 Task: Create a section DevOps Automation Sprint and in the section, add a milestone Data Governance in the project AquaVue
Action: Mouse moved to (55, 270)
Screenshot: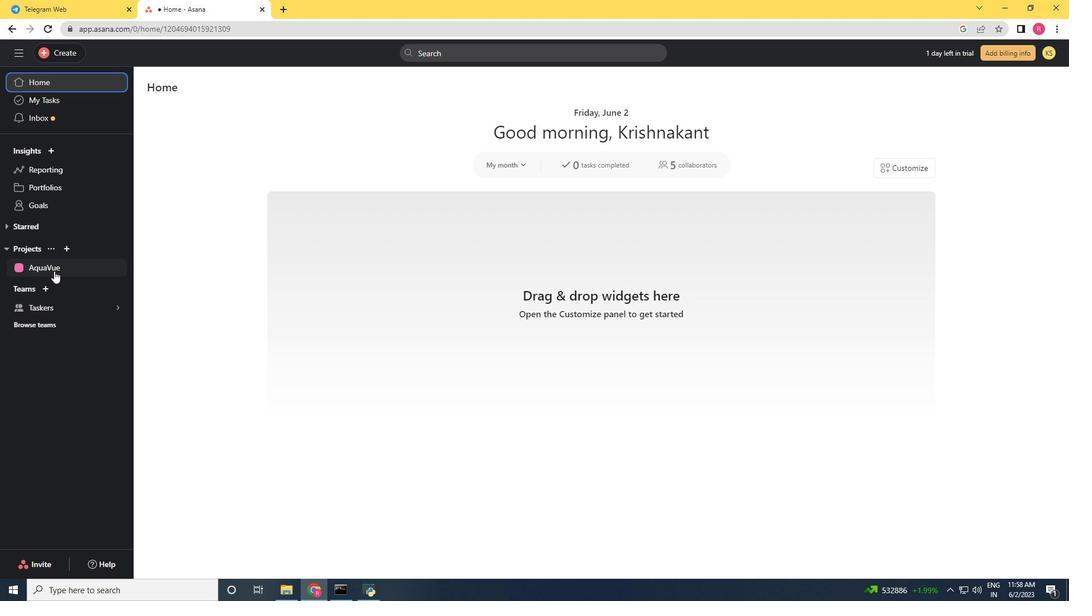 
Action: Mouse pressed left at (55, 270)
Screenshot: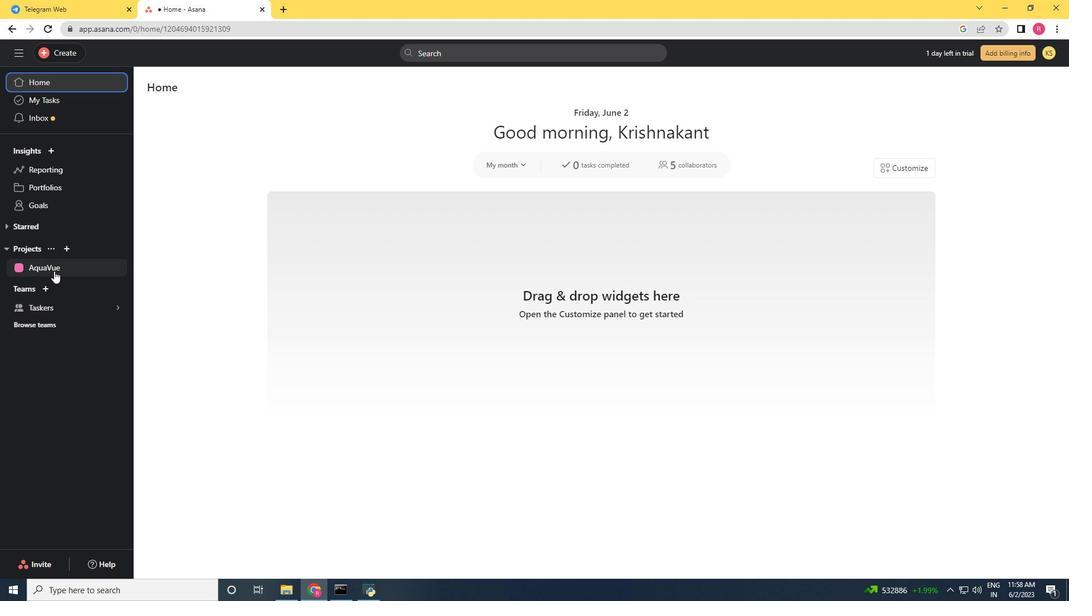 
Action: Mouse moved to (217, 336)
Screenshot: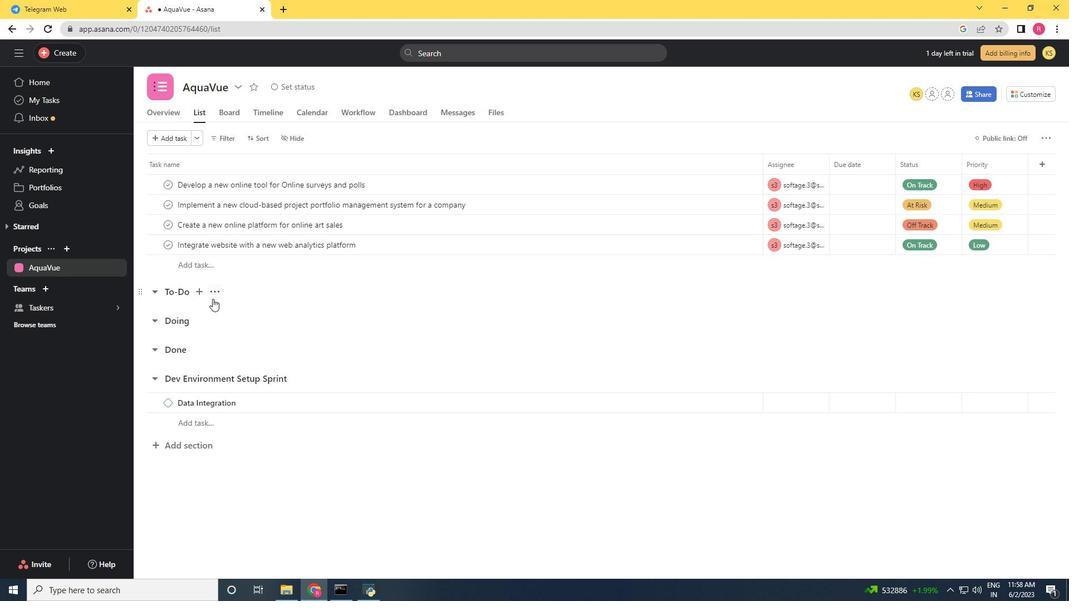 
Action: Mouse scrolled (214, 308) with delta (0, 0)
Screenshot: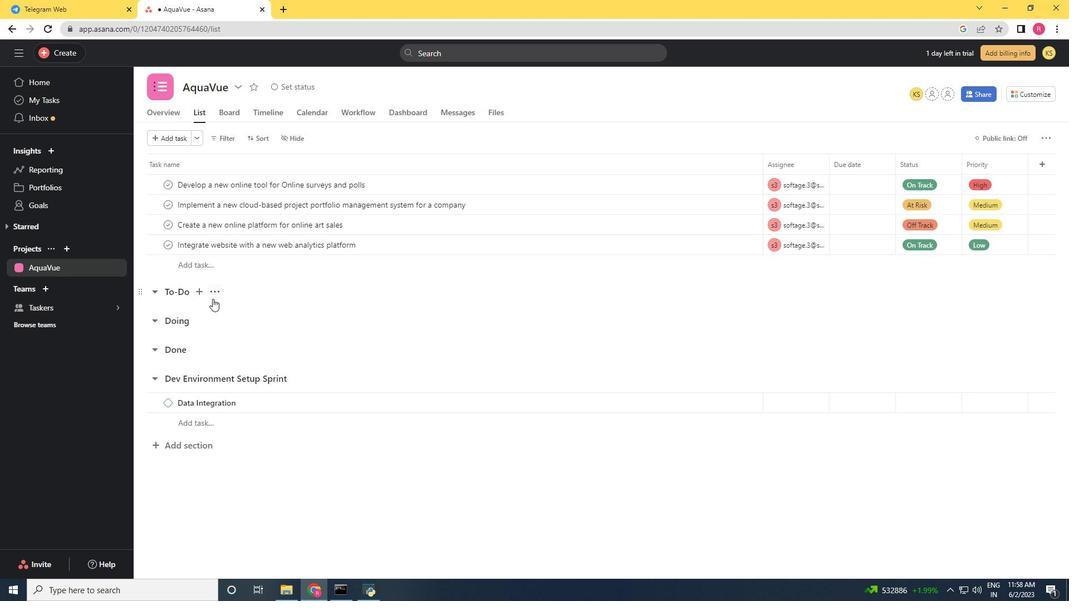 
Action: Mouse moved to (217, 338)
Screenshot: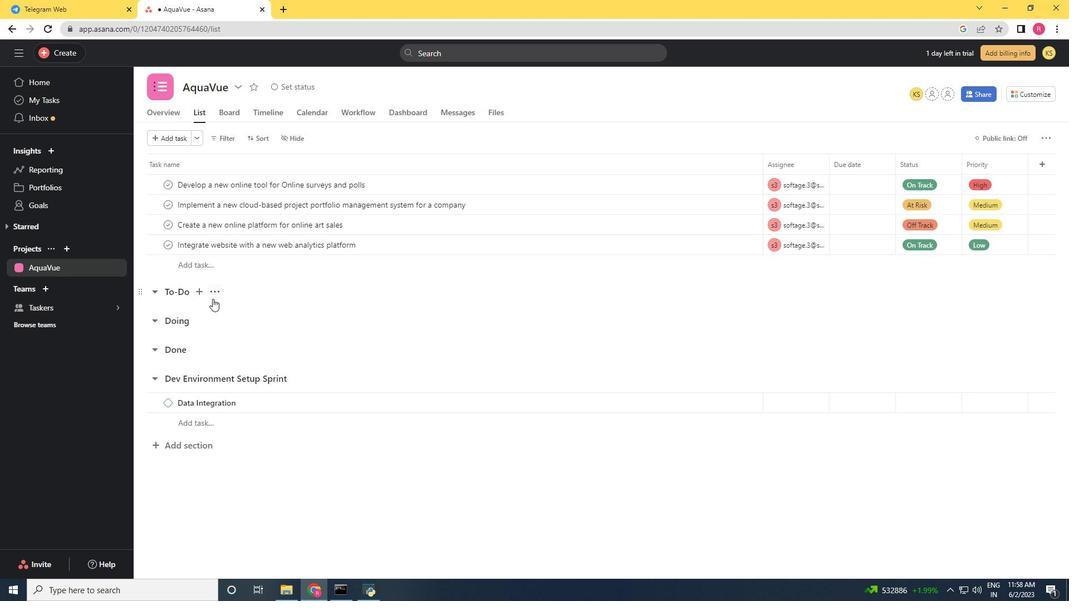 
Action: Mouse scrolled (216, 320) with delta (0, 0)
Screenshot: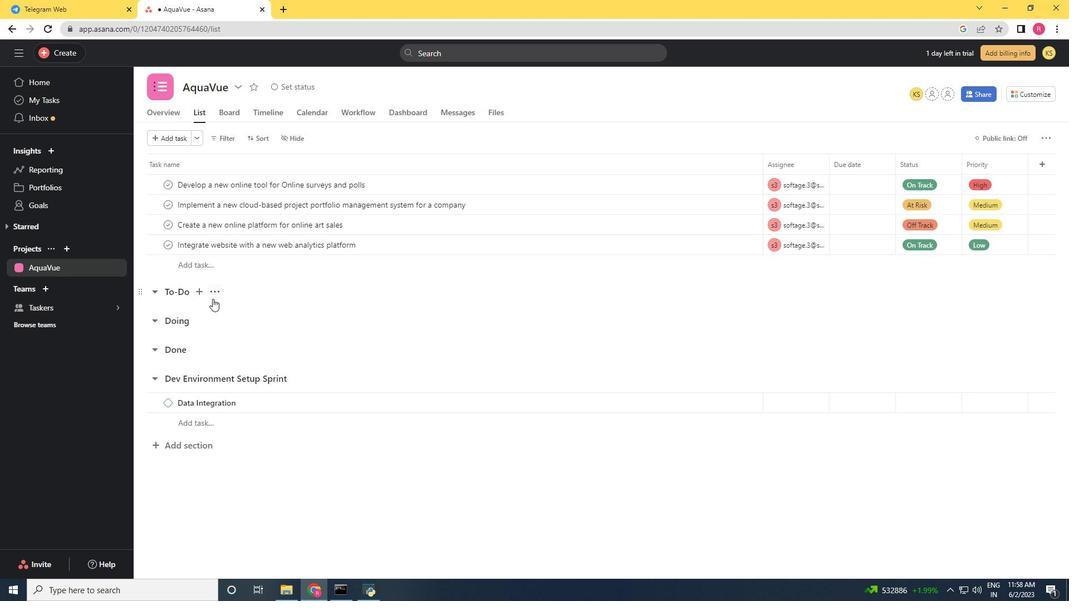 
Action: Mouse moved to (196, 442)
Screenshot: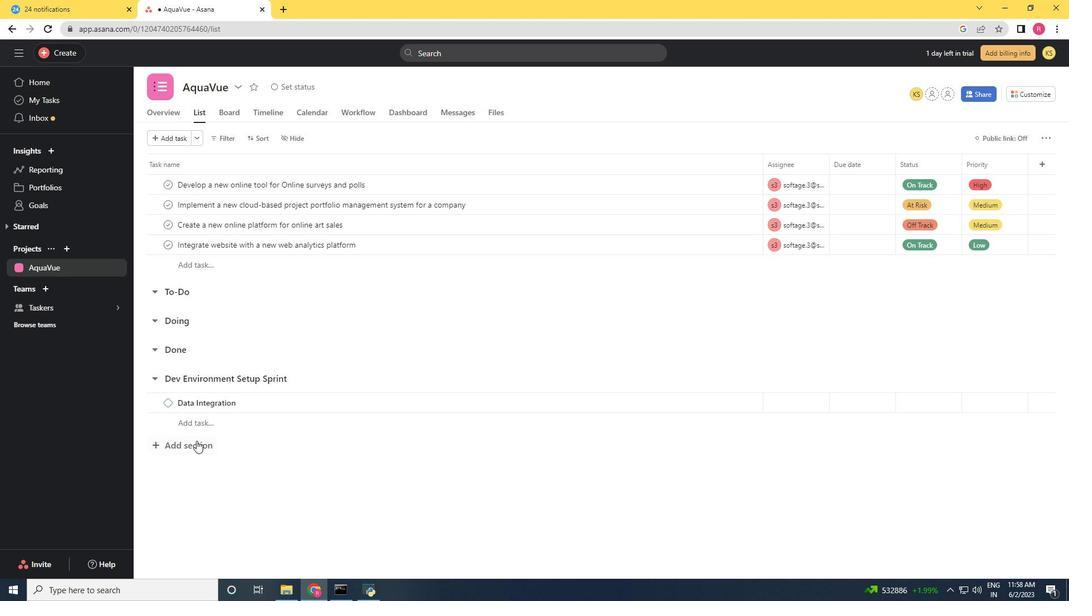 
Action: Mouse pressed left at (196, 442)
Screenshot: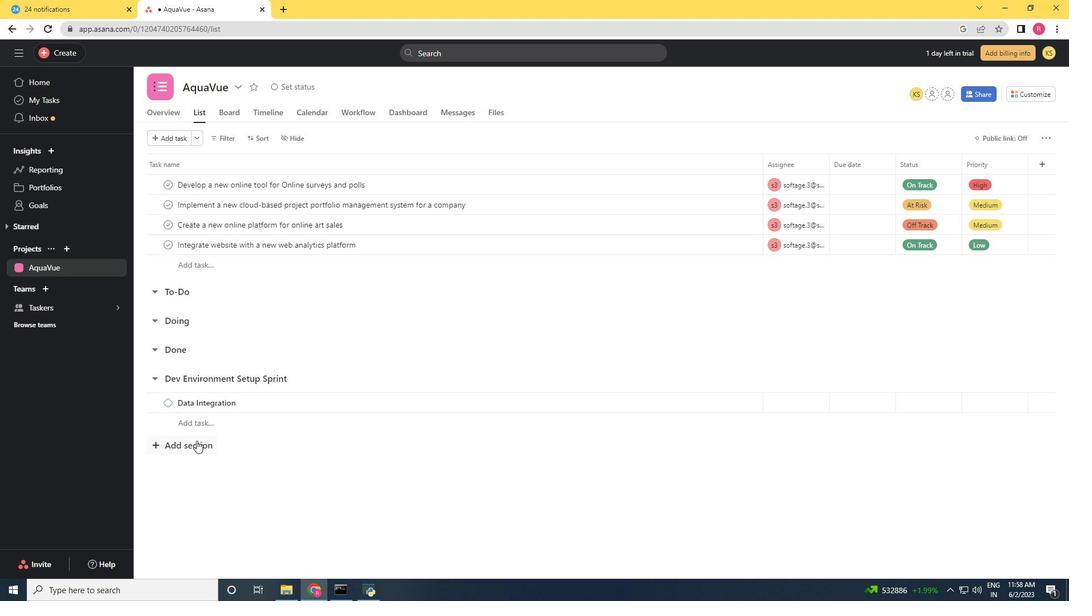 
Action: Mouse moved to (195, 442)
Screenshot: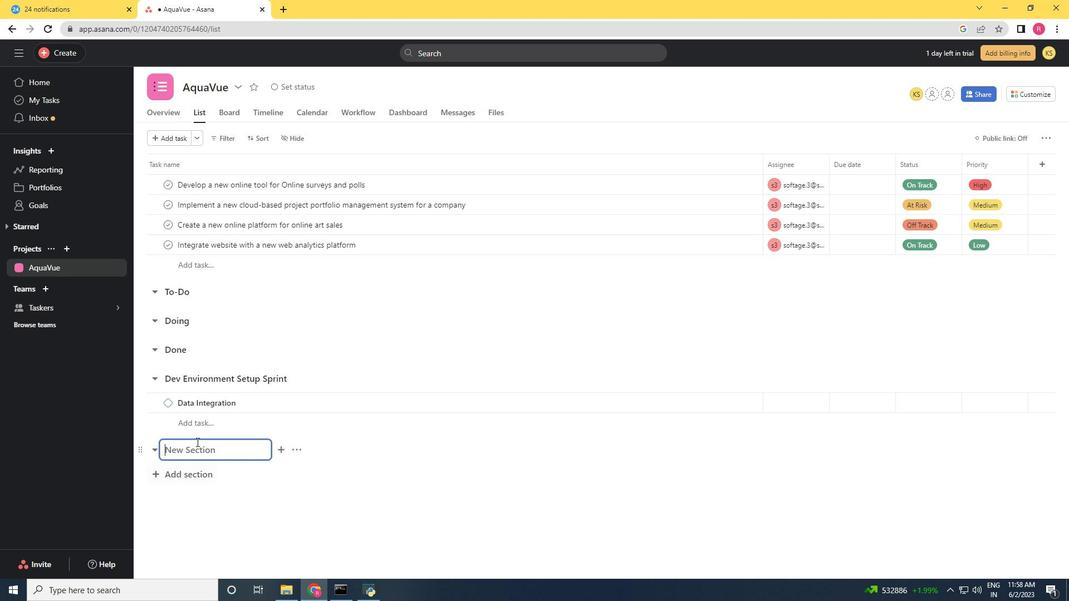 
Action: Key pressed <Key.shift><Key.shift><Key.shift><Key.shift><Key.shift><Key.shift><Key.shift><Key.shift><Key.shift><Key.shift><Key.shift>Dev<Key.shift>Ops<Key.space><Key.shift>Automation<Key.space><Key.shift>Sprint
Screenshot: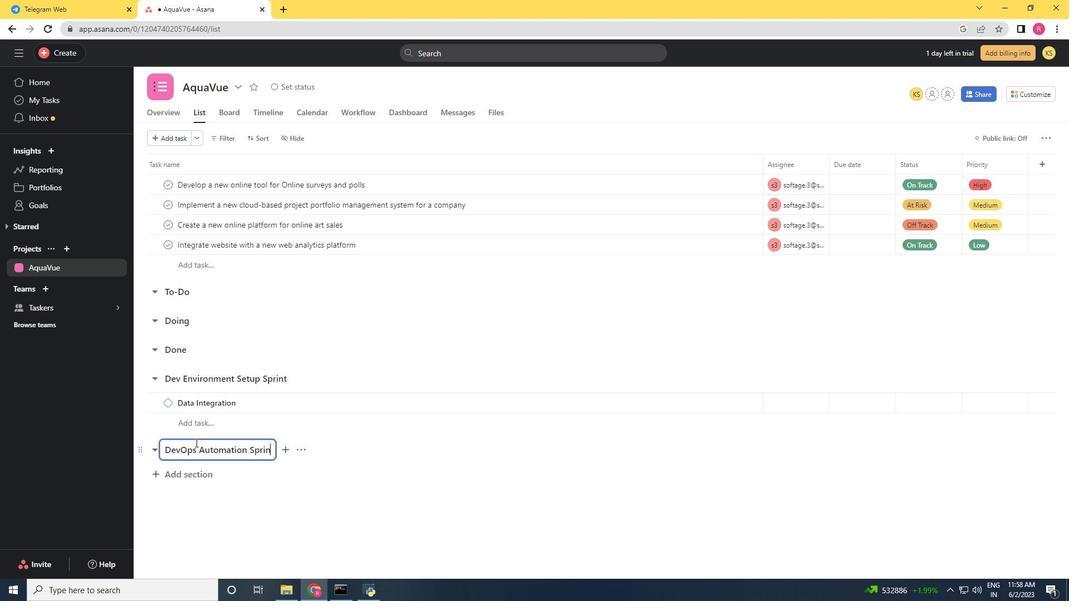 
Action: Mouse moved to (219, 446)
Screenshot: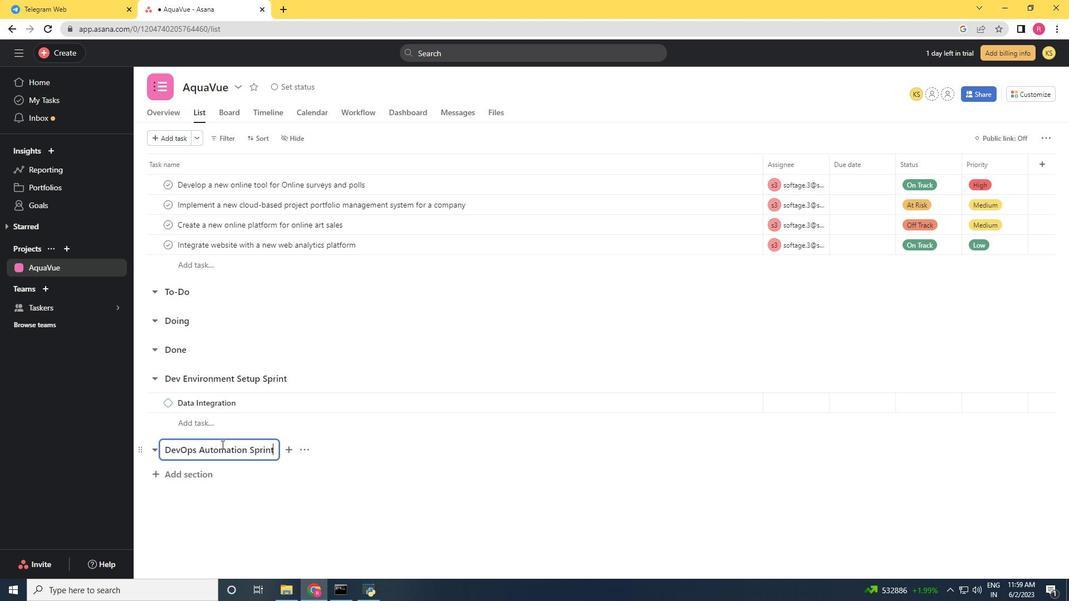 
Action: Key pressed <Key.enter><Key.shift>Data<Key.space><Key.shift><Key.shift><Key.shift><Key.shift><Key.shift><Key.shift>Governance
Screenshot: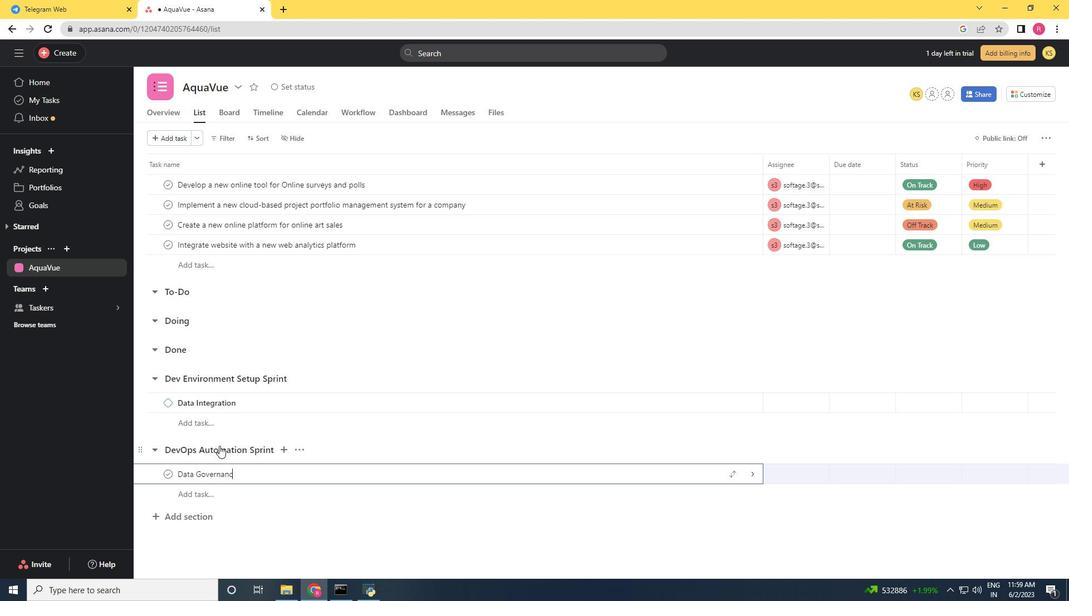 
Action: Mouse moved to (286, 473)
Screenshot: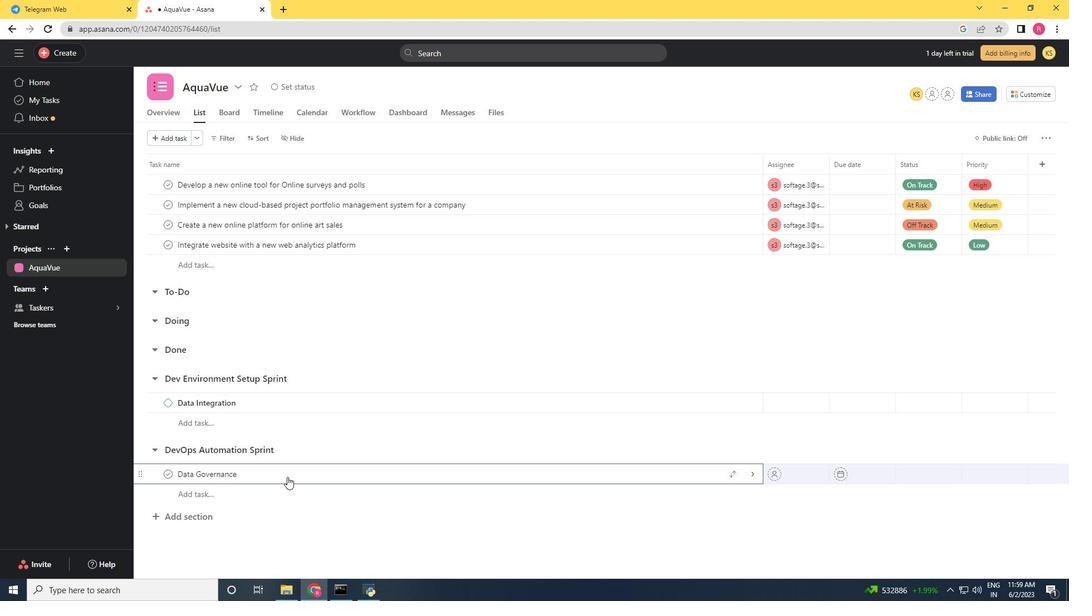 
Action: Mouse pressed right at (286, 473)
Screenshot: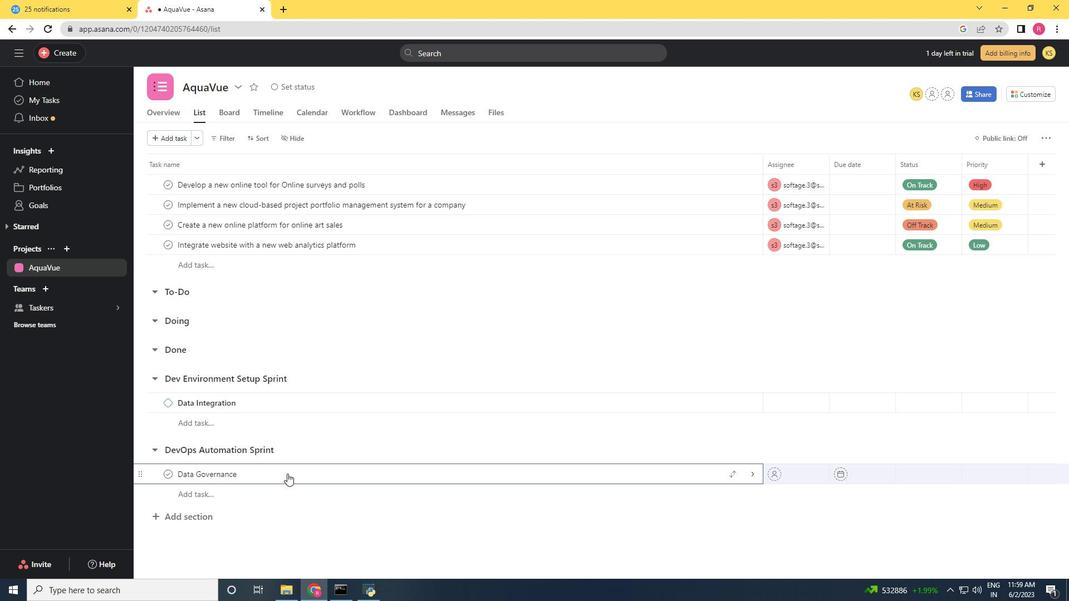 
Action: Mouse moved to (343, 419)
Screenshot: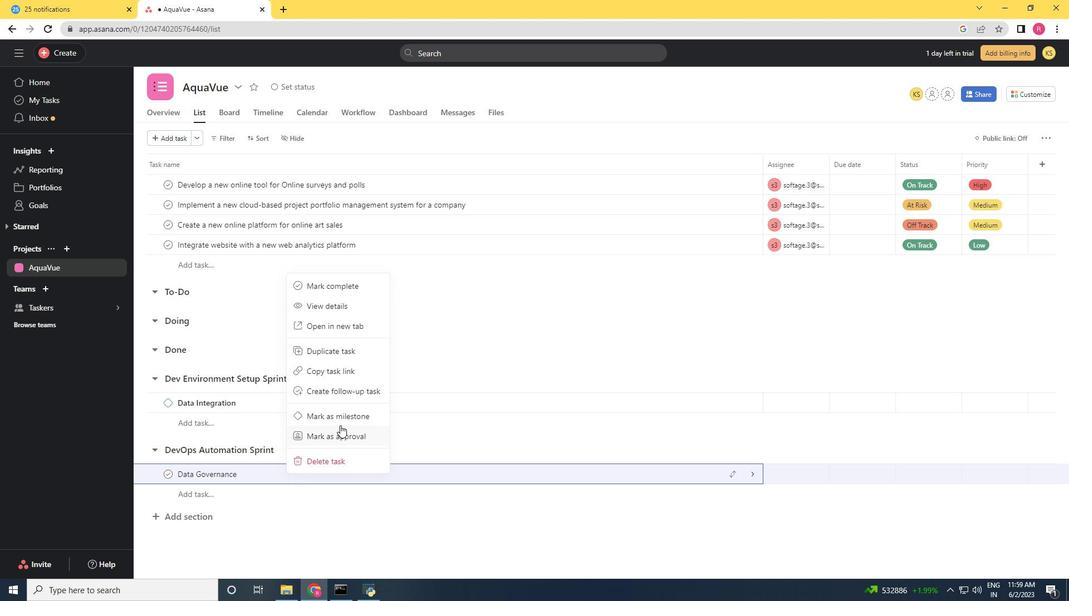 
Action: Mouse pressed left at (343, 419)
Screenshot: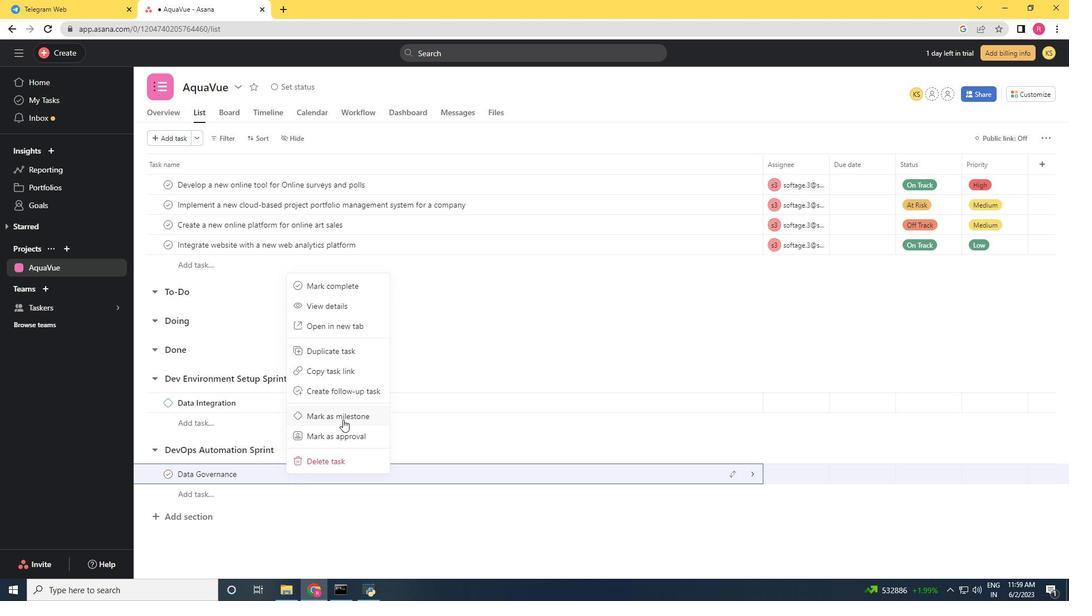 
Action: Mouse moved to (71, 420)
Screenshot: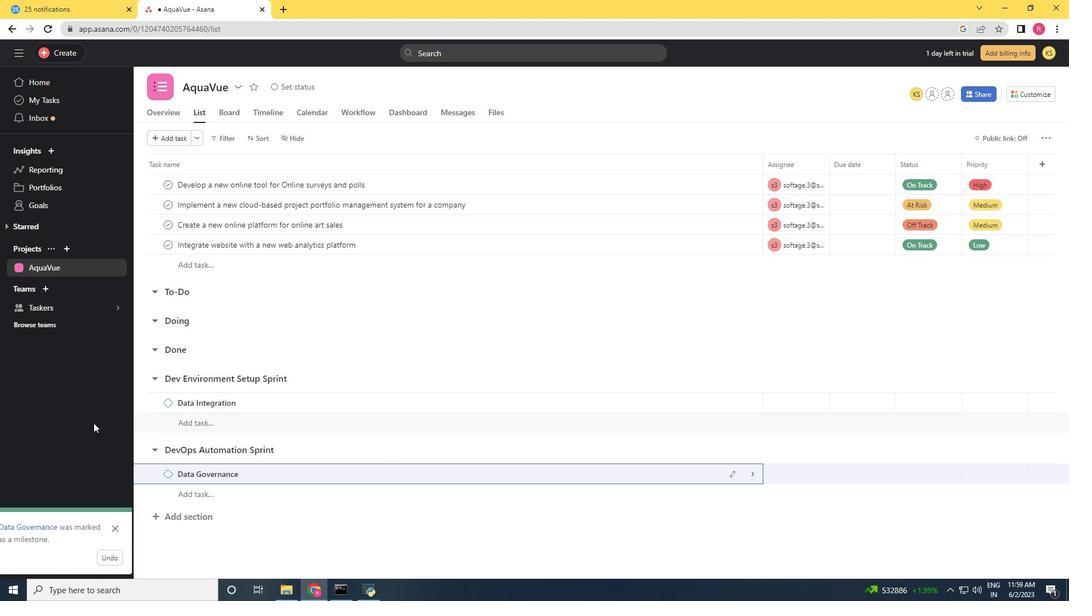 
